 Task: Add the task  Add support for voice commands to the mobile app to the section Cloud Migration Sprint in the project TransitPlan and add a Due Date to the respective task as 2023/07/03.
Action: Mouse moved to (688, 607)
Screenshot: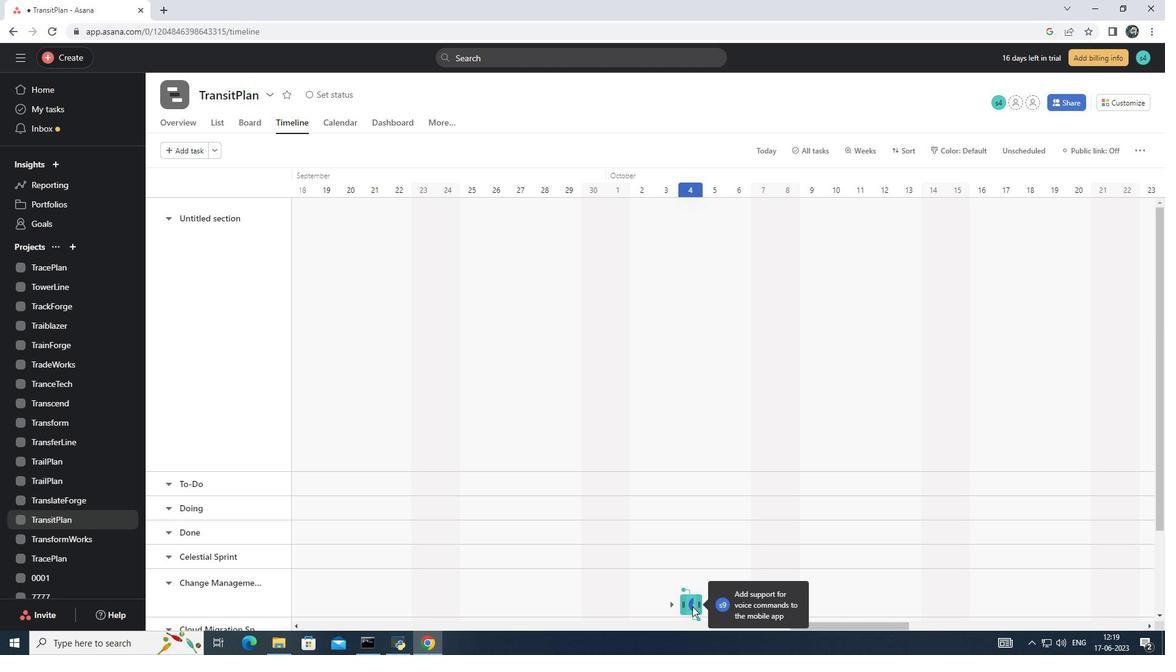 
Action: Mouse pressed left at (688, 607)
Screenshot: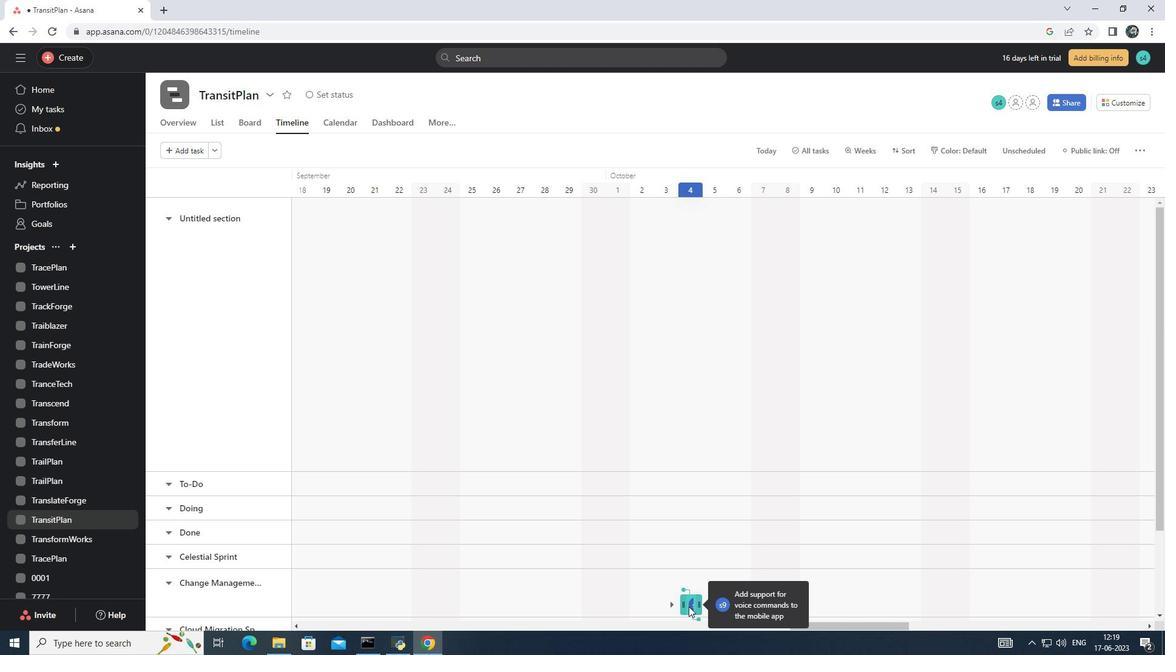 
Action: Mouse moved to (996, 267)
Screenshot: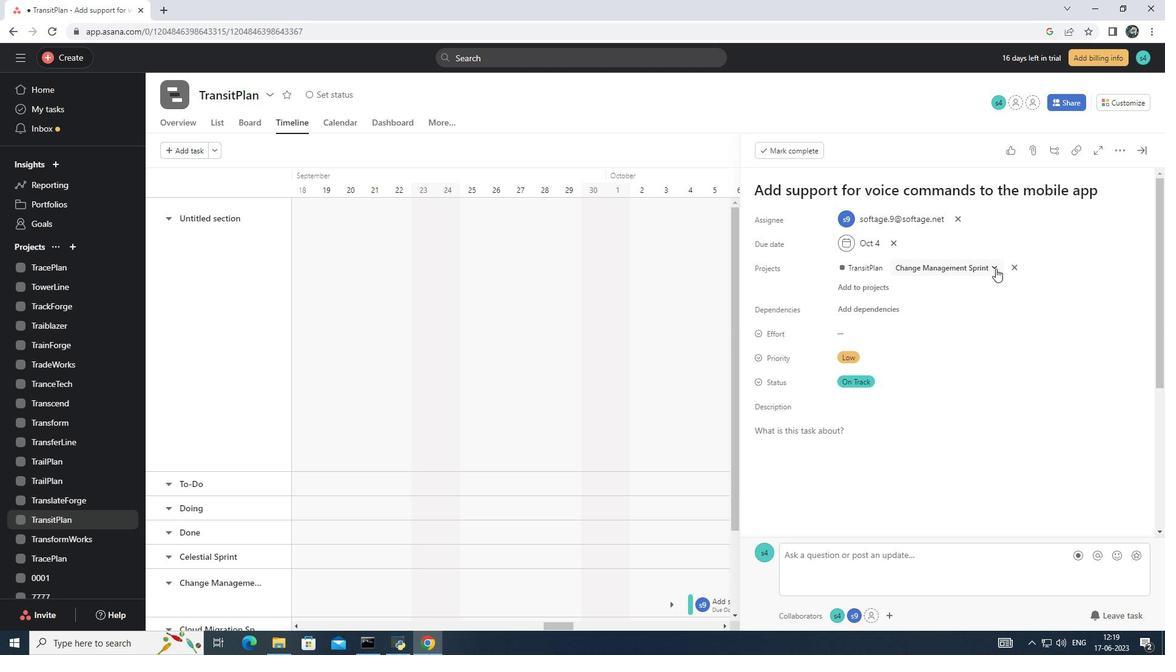 
Action: Mouse pressed left at (996, 267)
Screenshot: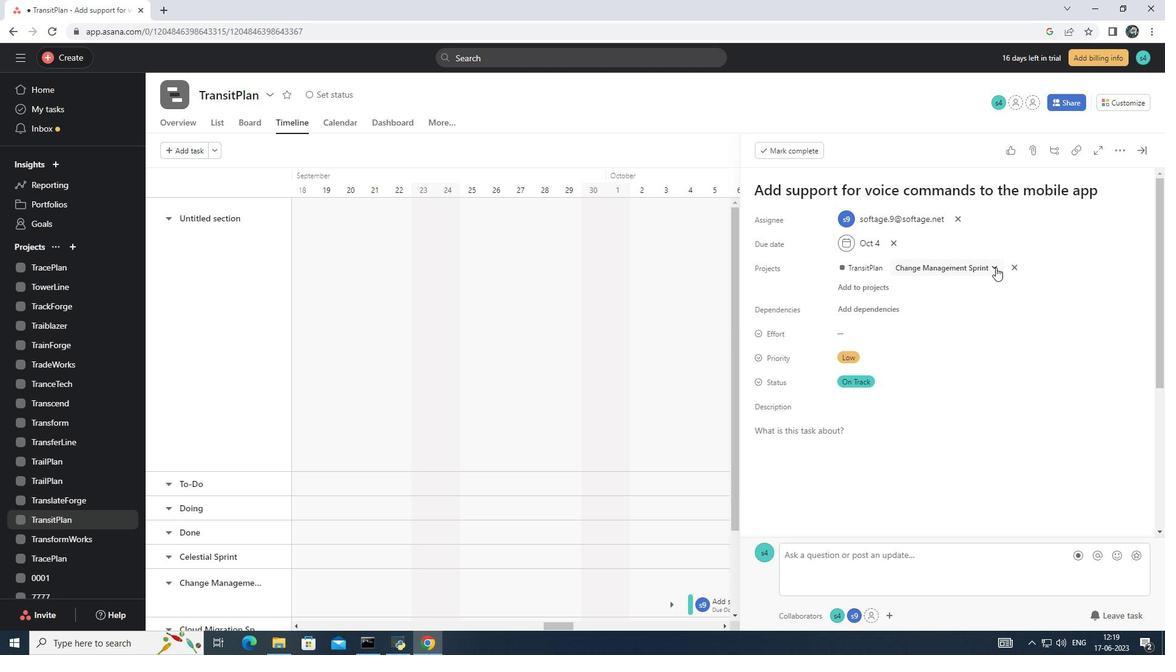 
Action: Mouse moved to (953, 433)
Screenshot: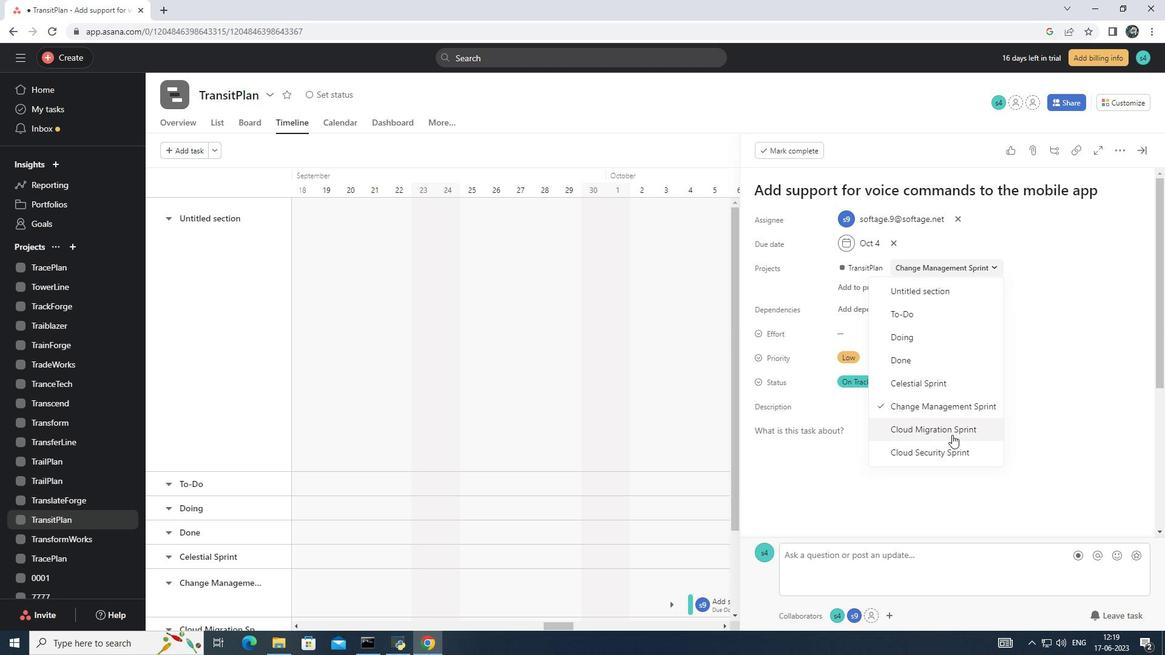
Action: Mouse pressed left at (953, 433)
Screenshot: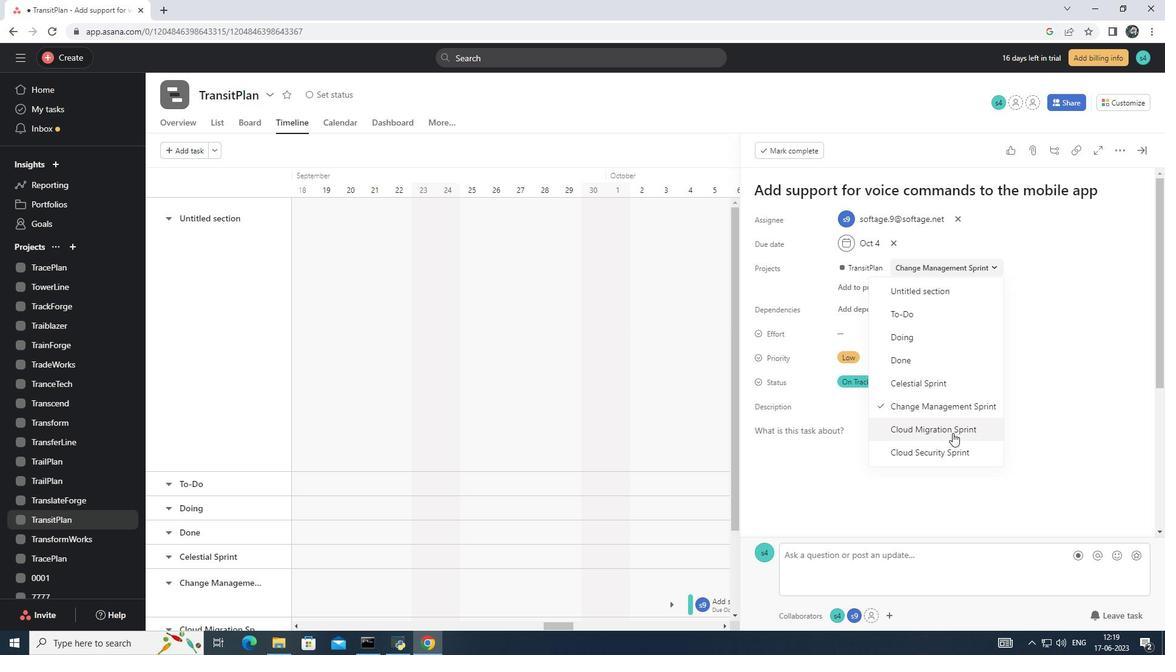 
Action: Mouse pressed left at (953, 433)
Screenshot: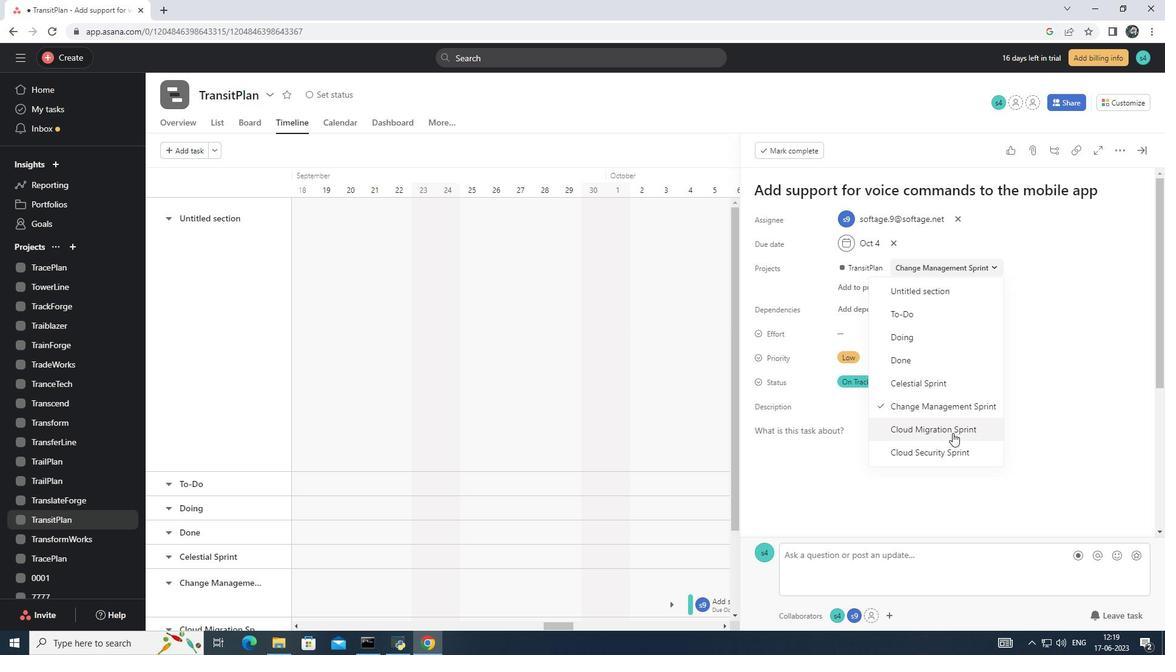 
Action: Mouse moved to (893, 242)
Screenshot: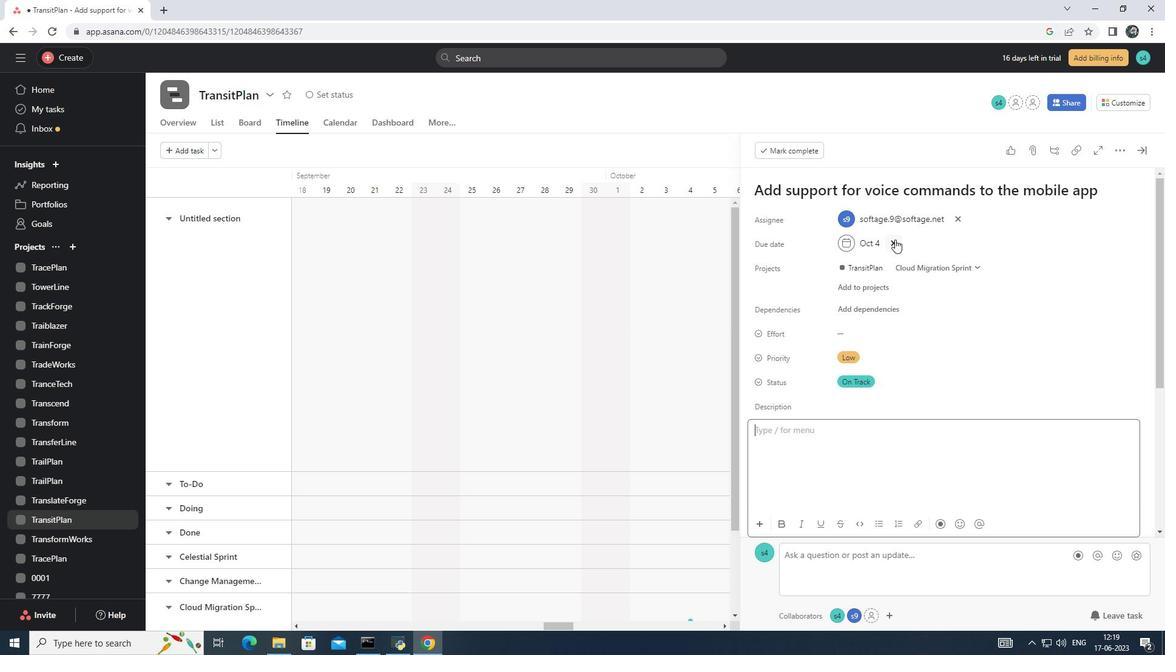 
Action: Mouse pressed left at (893, 242)
Screenshot: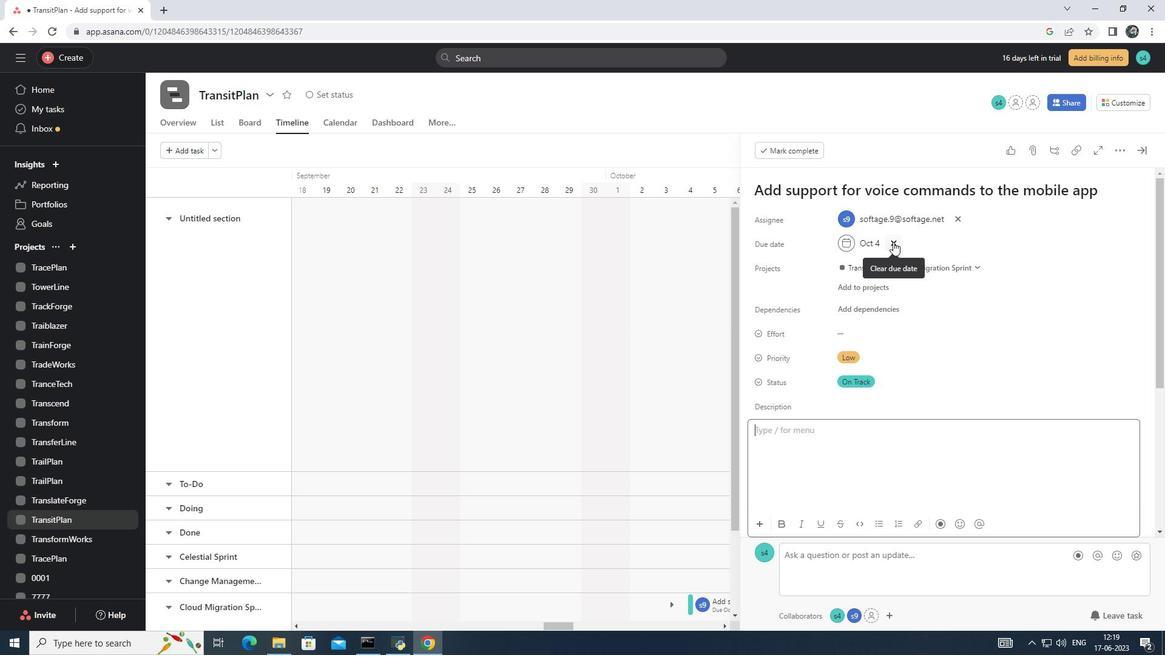 
Action: Mouse moved to (850, 243)
Screenshot: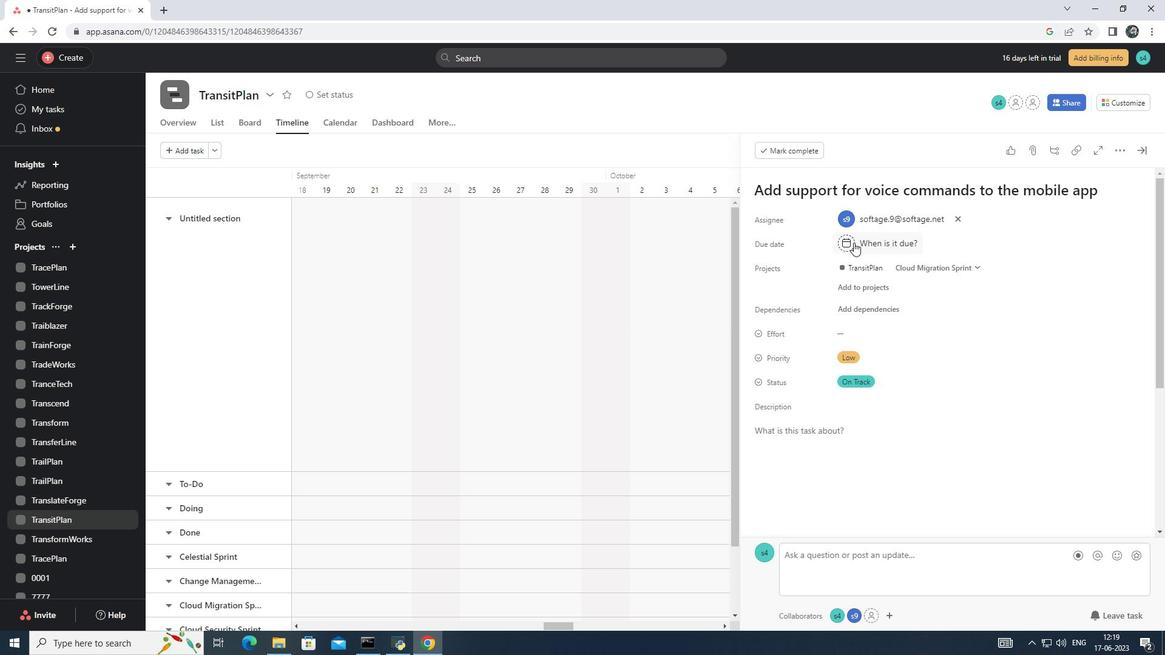 
Action: Mouse pressed left at (850, 243)
Screenshot: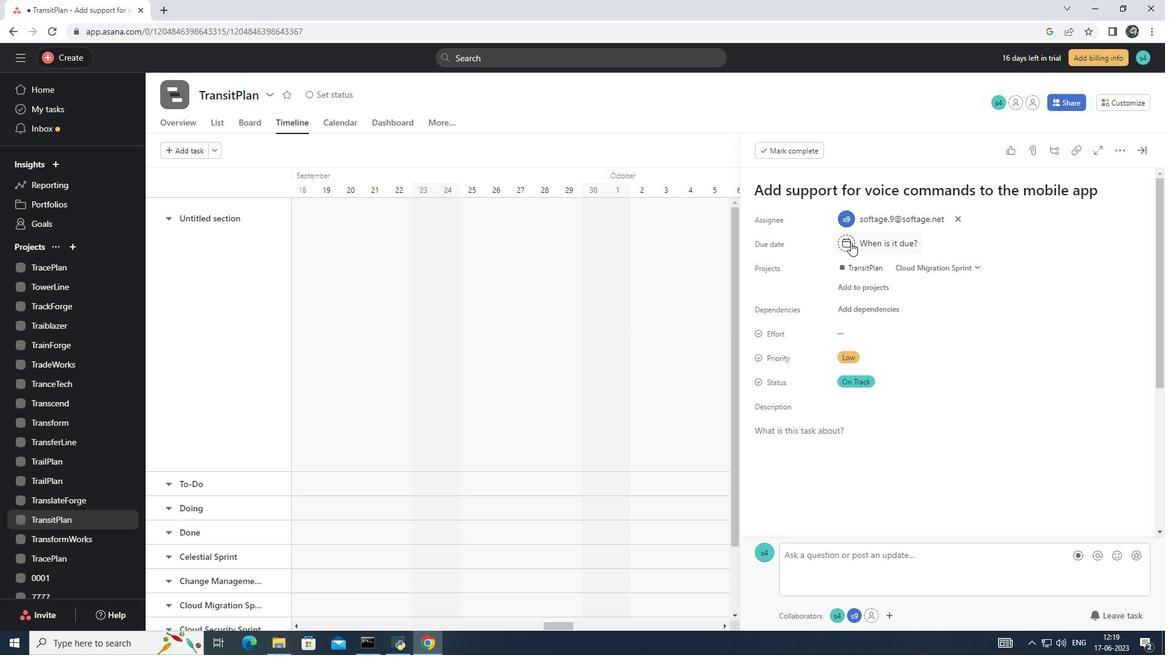 
Action: Mouse moved to (954, 273)
Screenshot: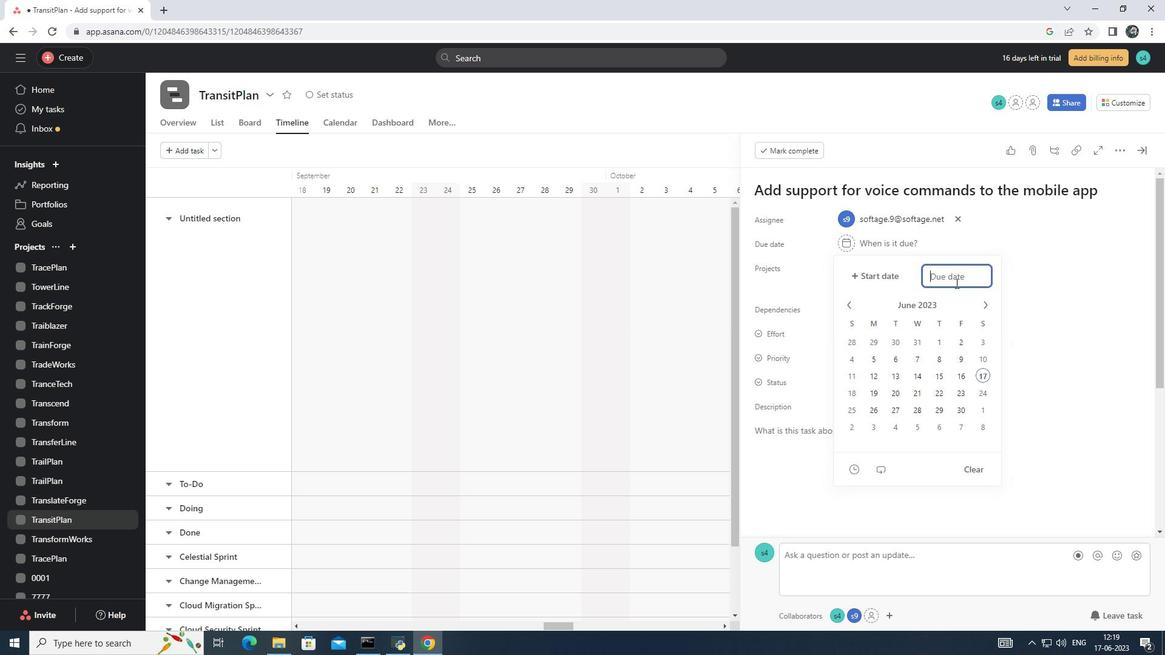 
Action: Mouse pressed left at (954, 273)
Screenshot: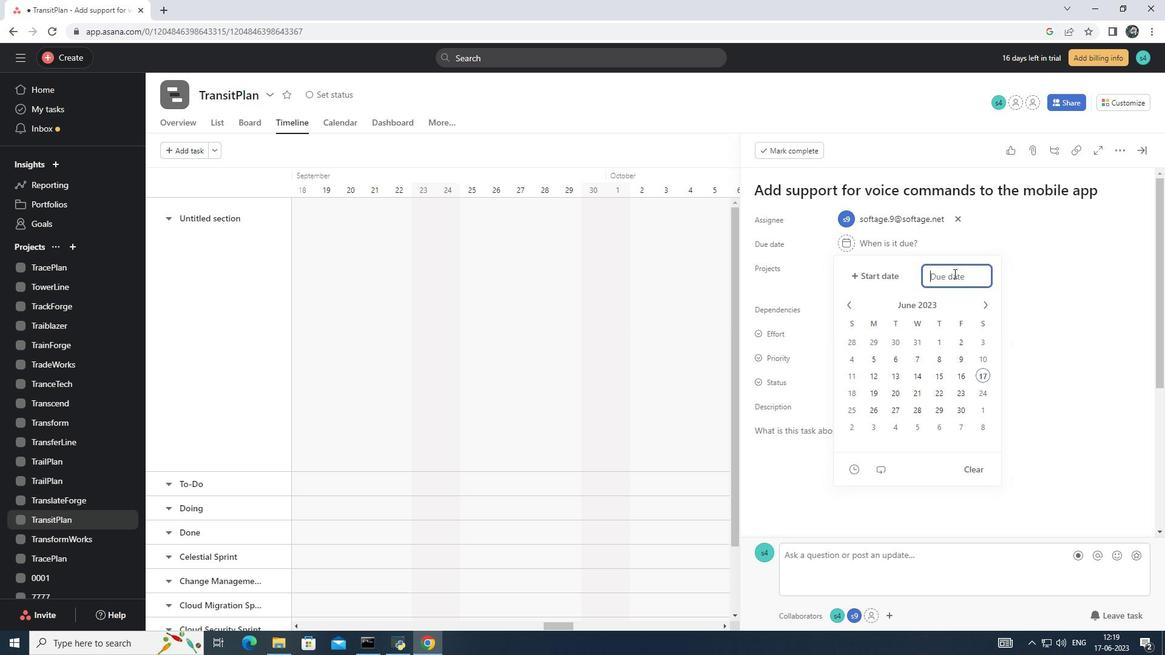 
Action: Key pressed 2023/07/03<Key.enter>
Screenshot: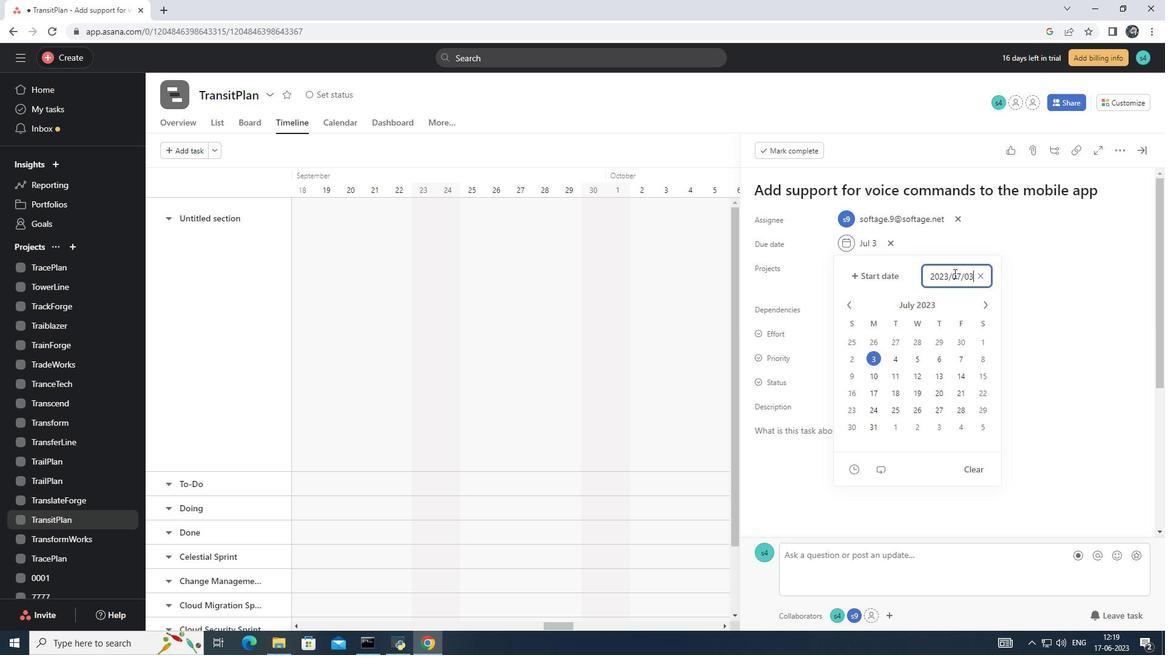 
